Task: In breaking news turn off in-app notifications.
Action: Mouse moved to (670, 69)
Screenshot: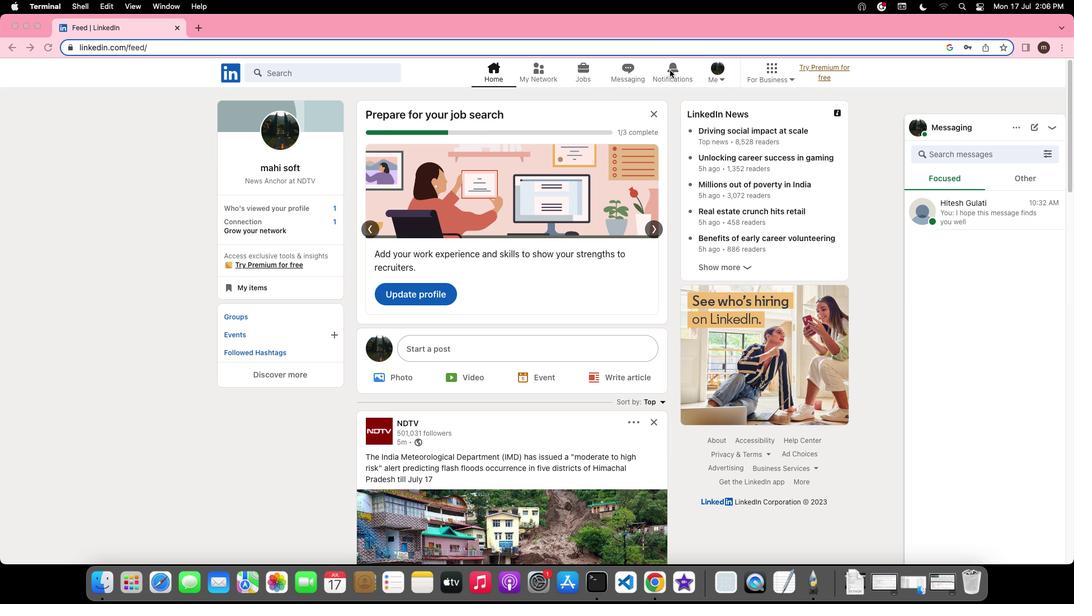 
Action: Mouse pressed left at (670, 69)
Screenshot: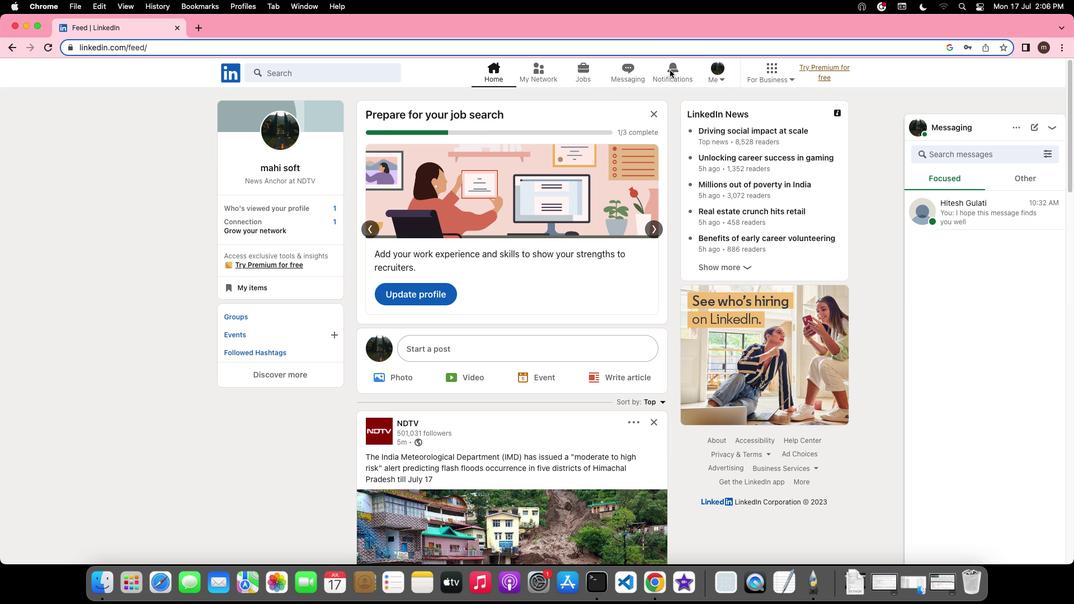 
Action: Mouse pressed left at (670, 69)
Screenshot: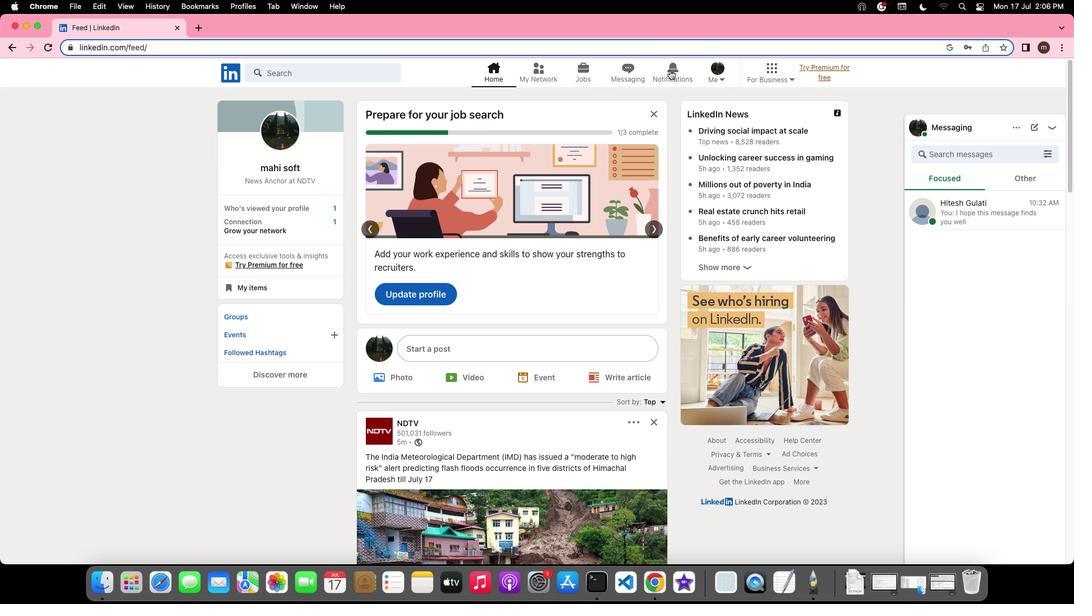 
Action: Mouse moved to (261, 147)
Screenshot: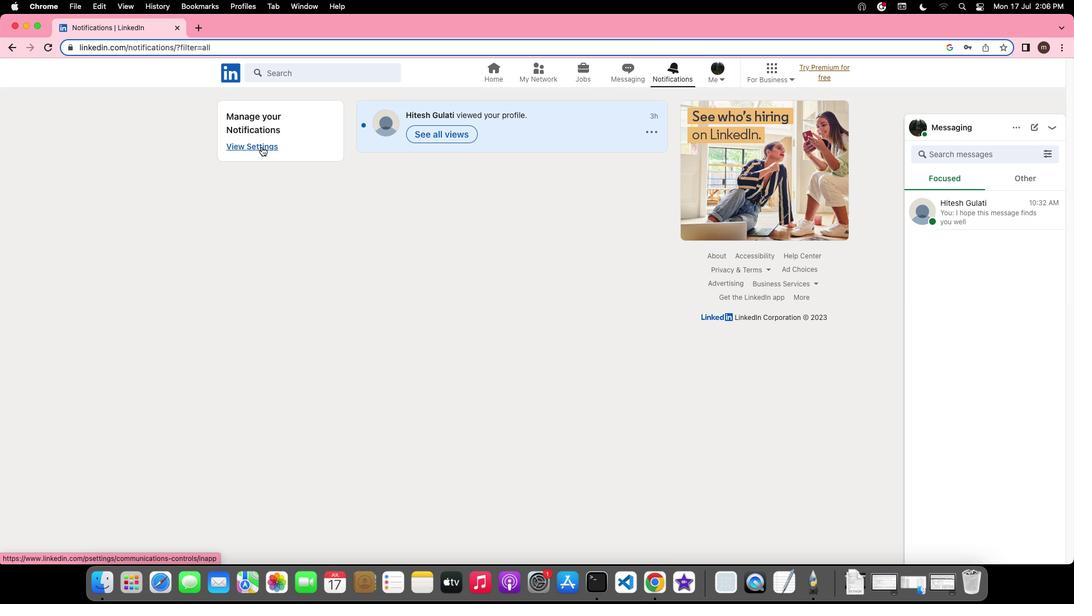 
Action: Mouse pressed left at (261, 147)
Screenshot: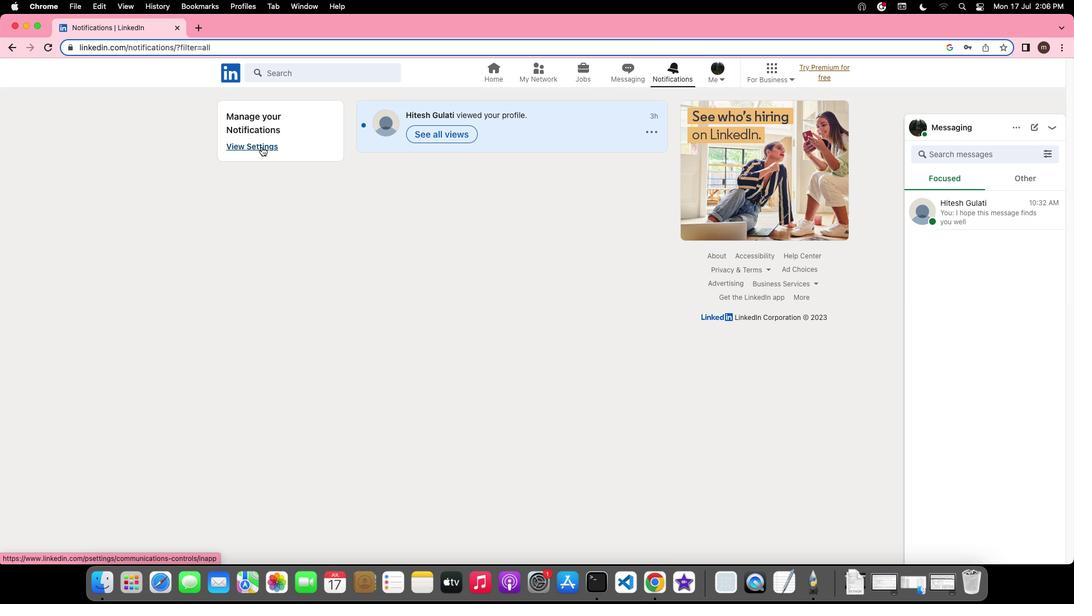 
Action: Mouse moved to (457, 424)
Screenshot: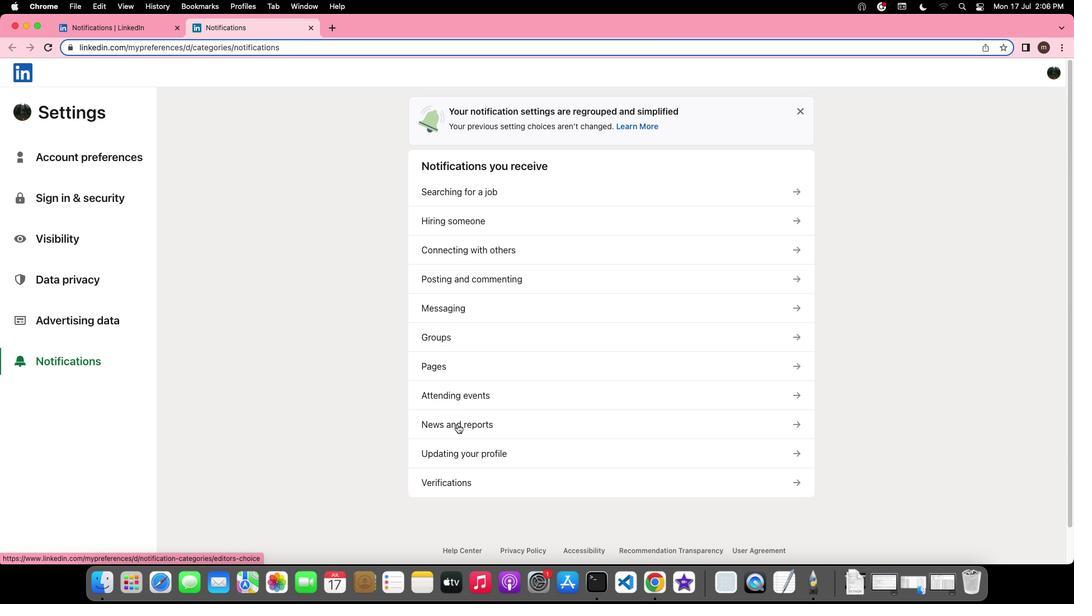 
Action: Mouse pressed left at (457, 424)
Screenshot: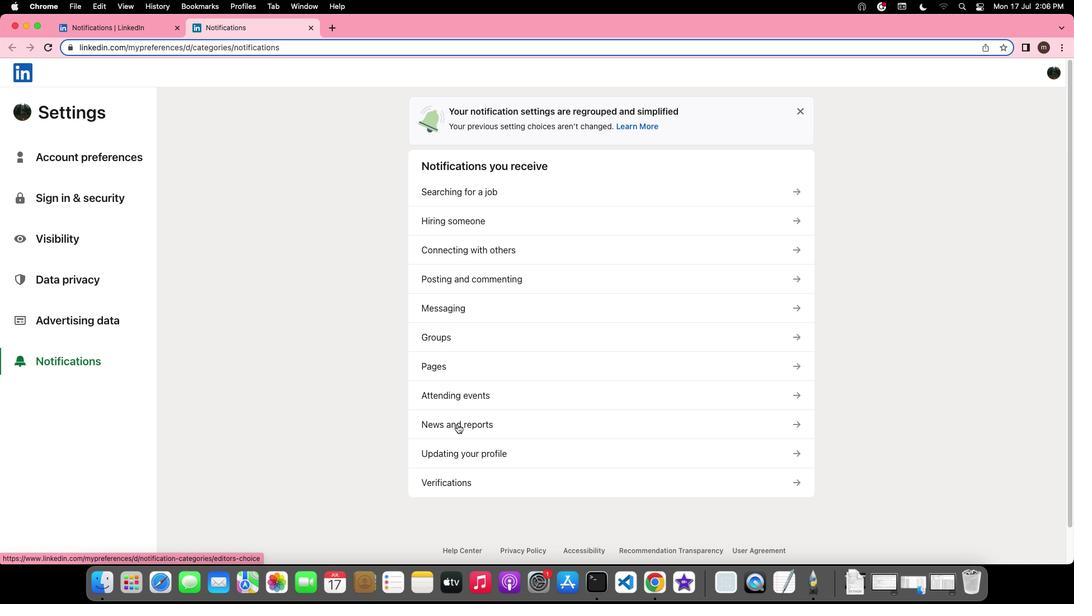 
Action: Mouse moved to (460, 212)
Screenshot: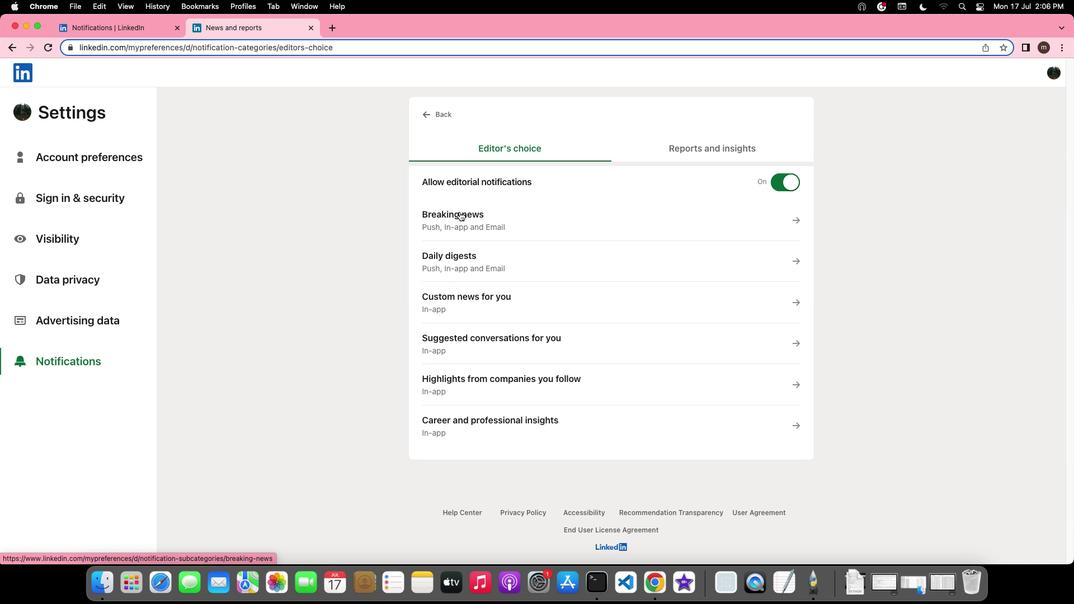 
Action: Mouse pressed left at (460, 212)
Screenshot: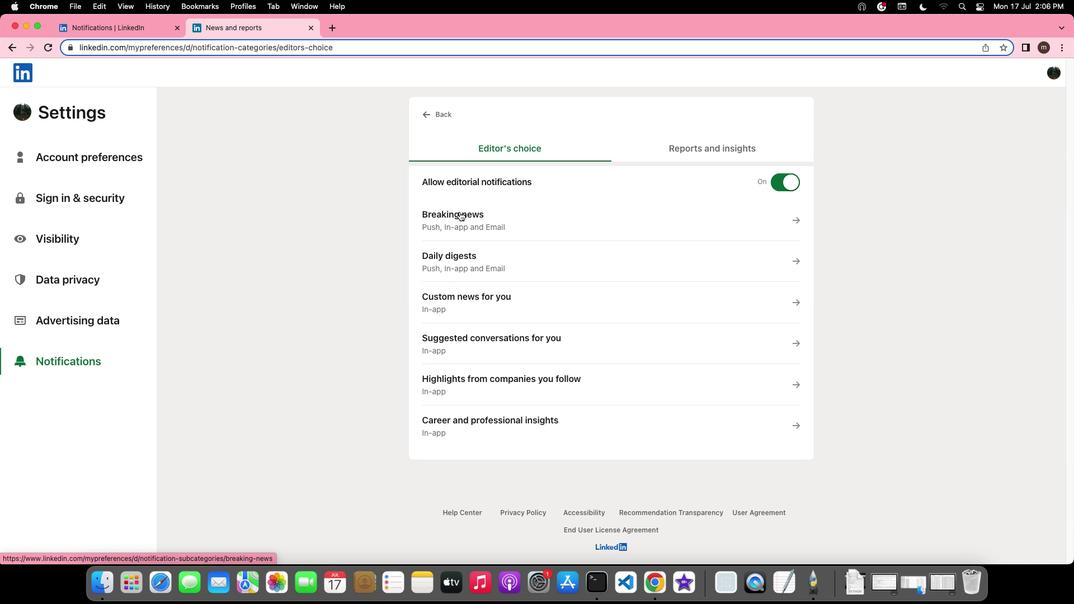 
Action: Mouse moved to (792, 206)
Screenshot: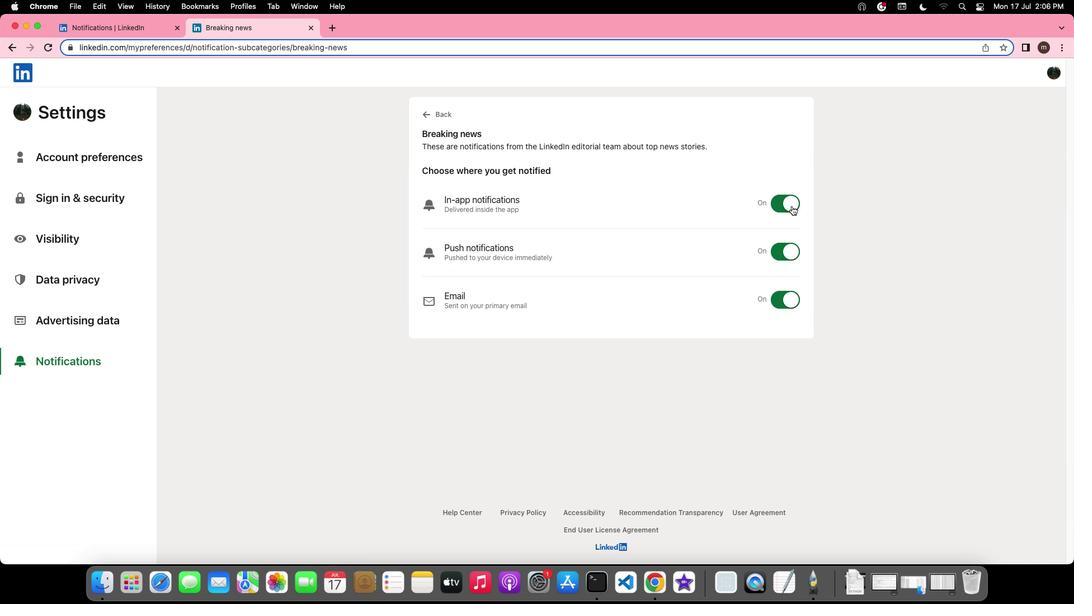 
Action: Mouse pressed left at (792, 206)
Screenshot: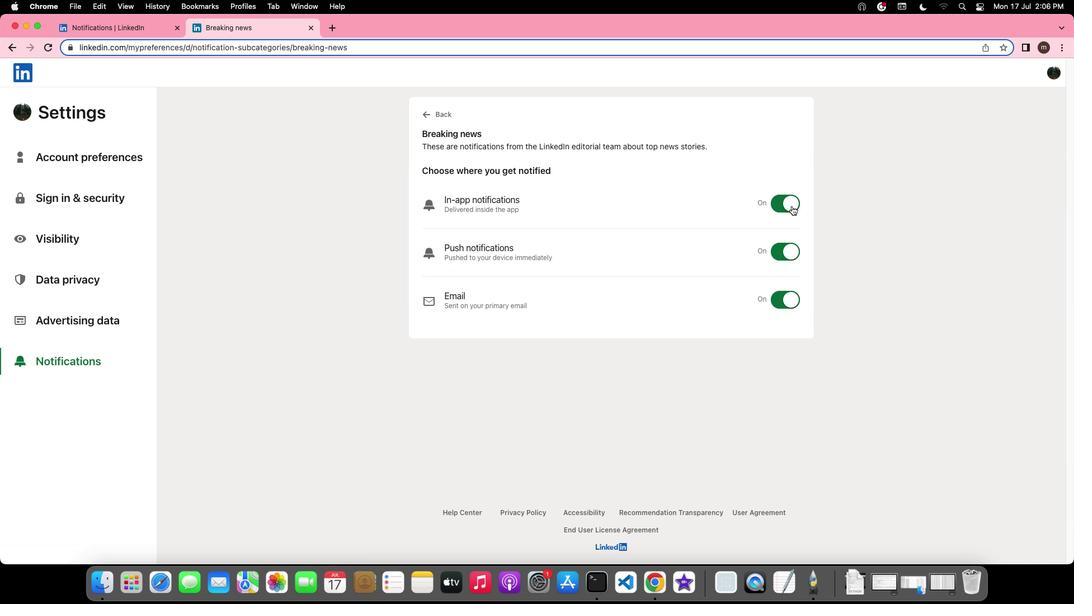 
Action: Mouse moved to (801, 205)
Screenshot: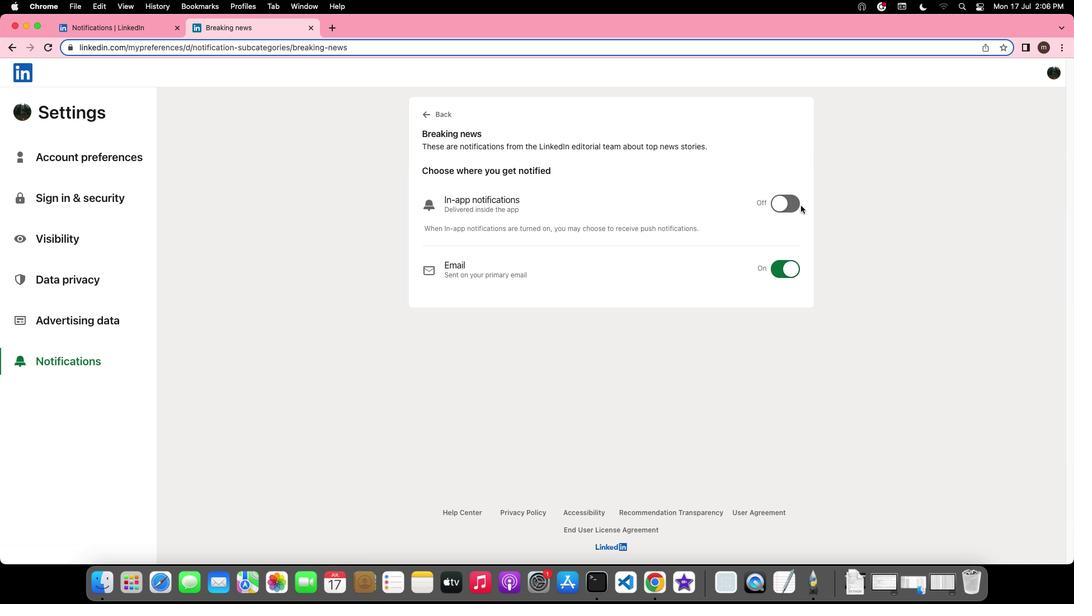 
